 Task: Set the flamechart mouse wheel action to scroll.
Action: Mouse moved to (1343, 40)
Screenshot: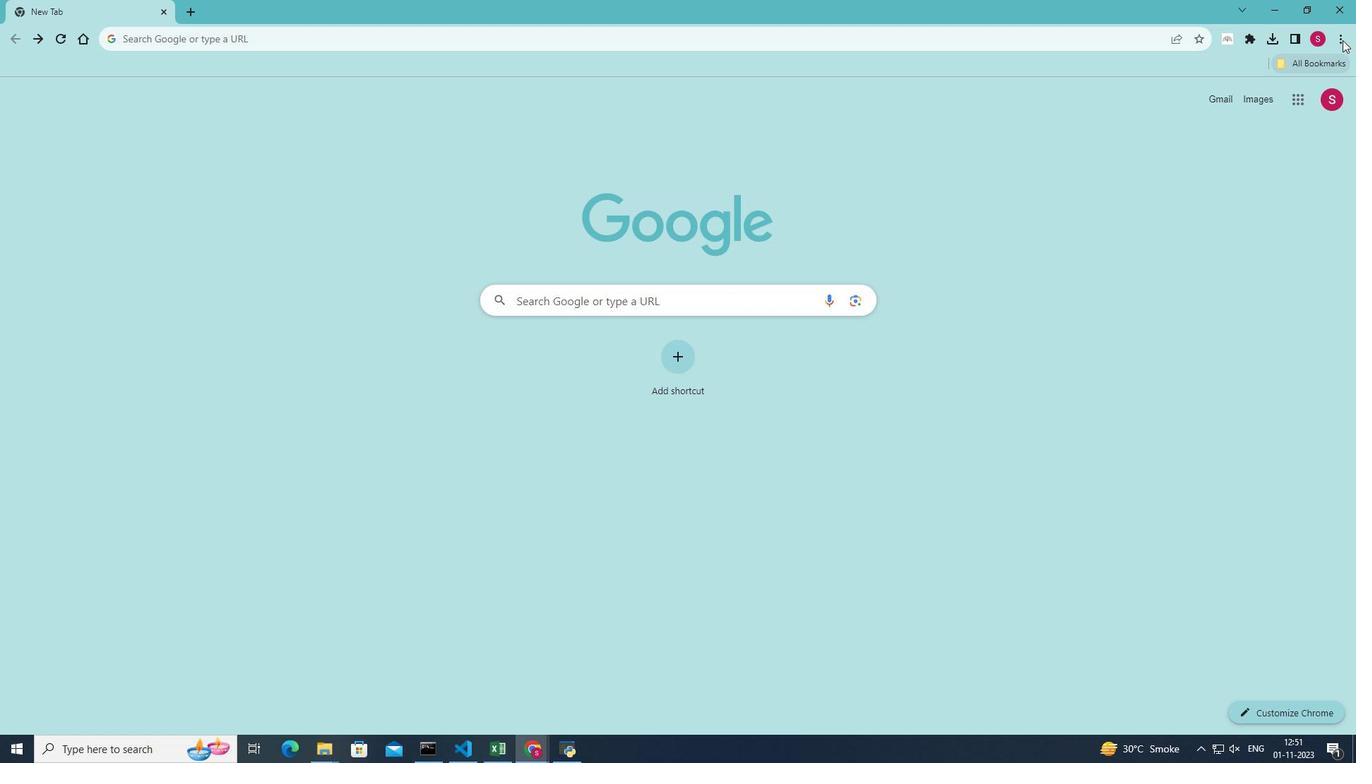 
Action: Mouse pressed left at (1343, 40)
Screenshot: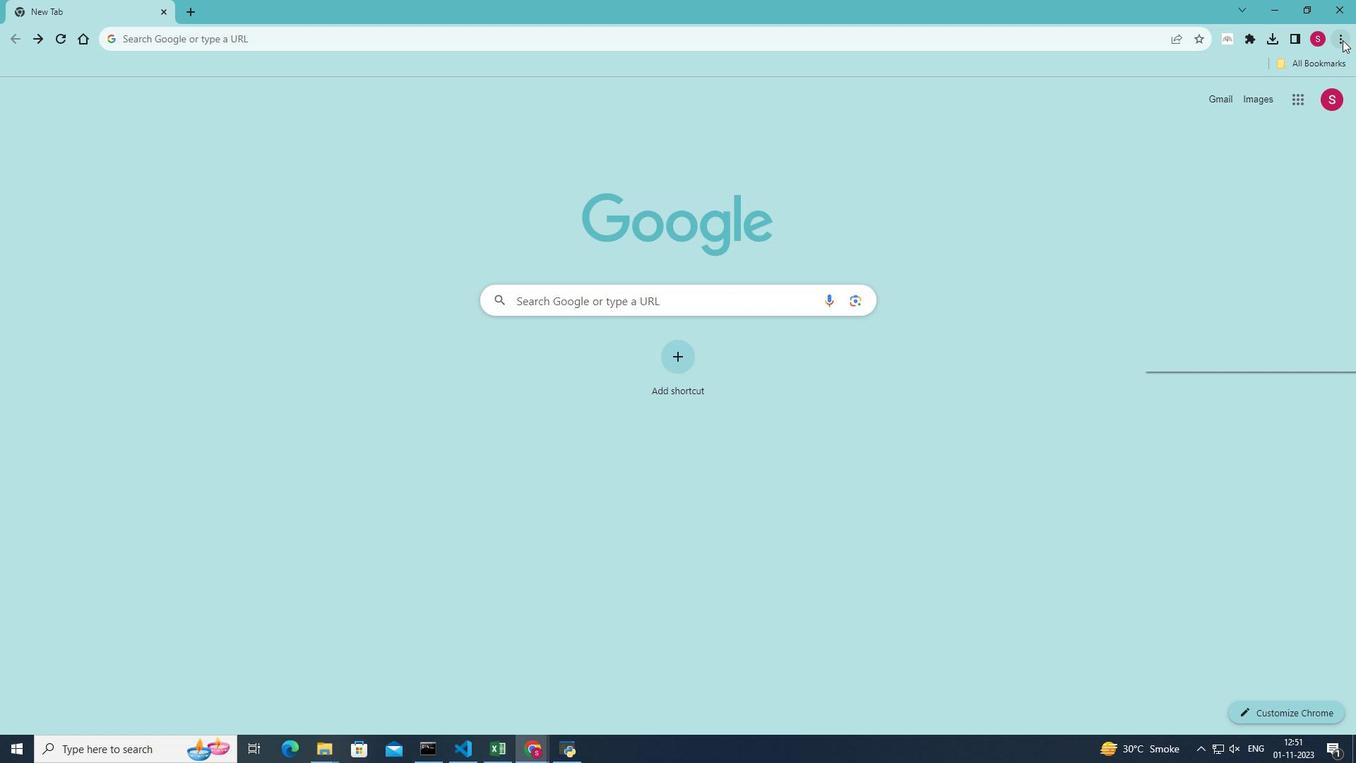 
Action: Mouse moved to (1201, 257)
Screenshot: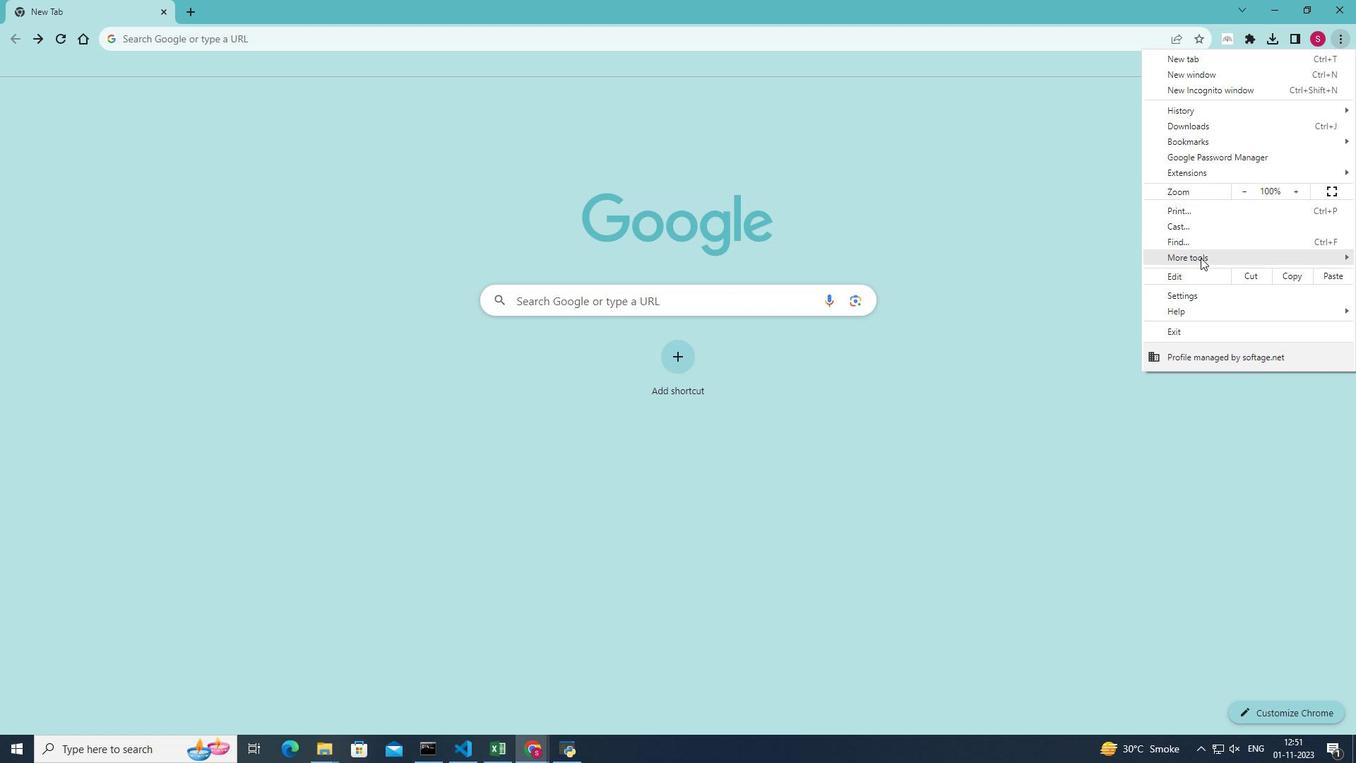 
Action: Mouse pressed left at (1201, 257)
Screenshot: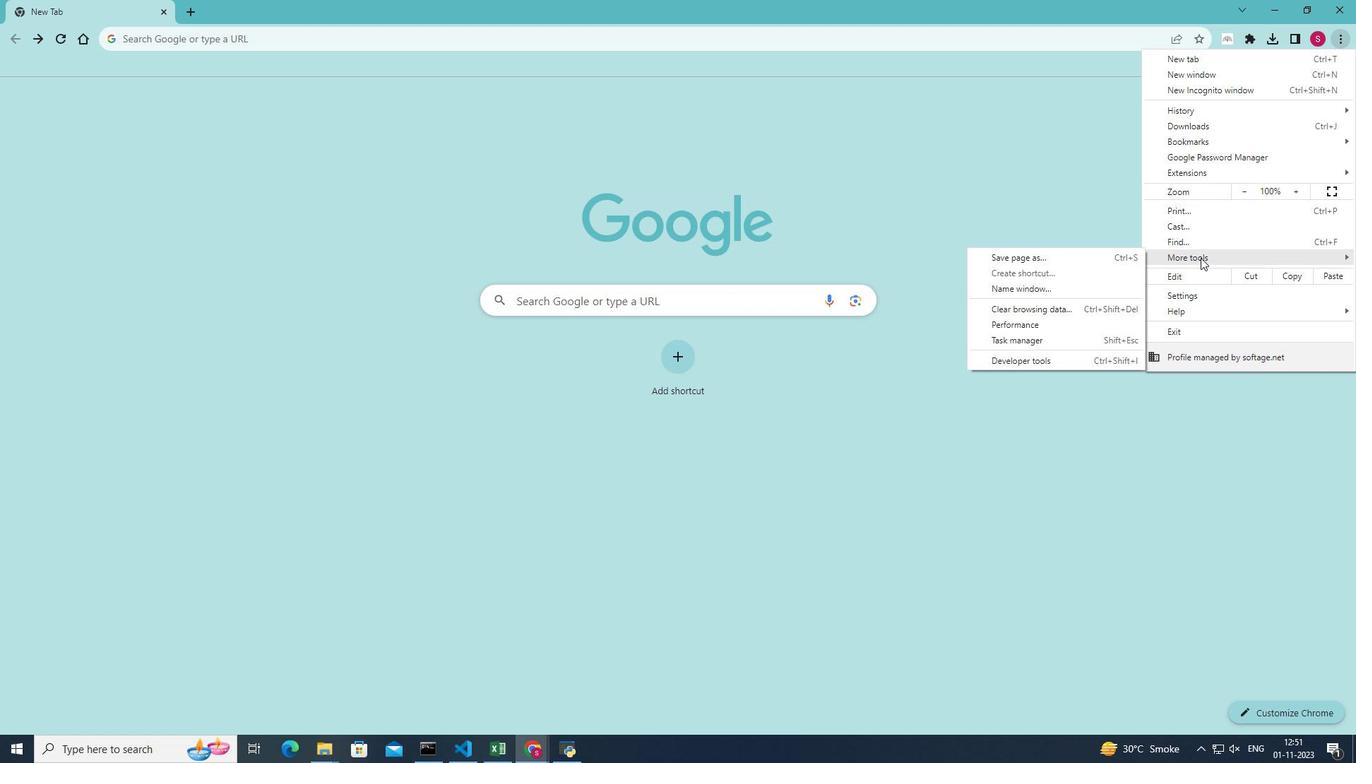 
Action: Mouse moved to (1076, 360)
Screenshot: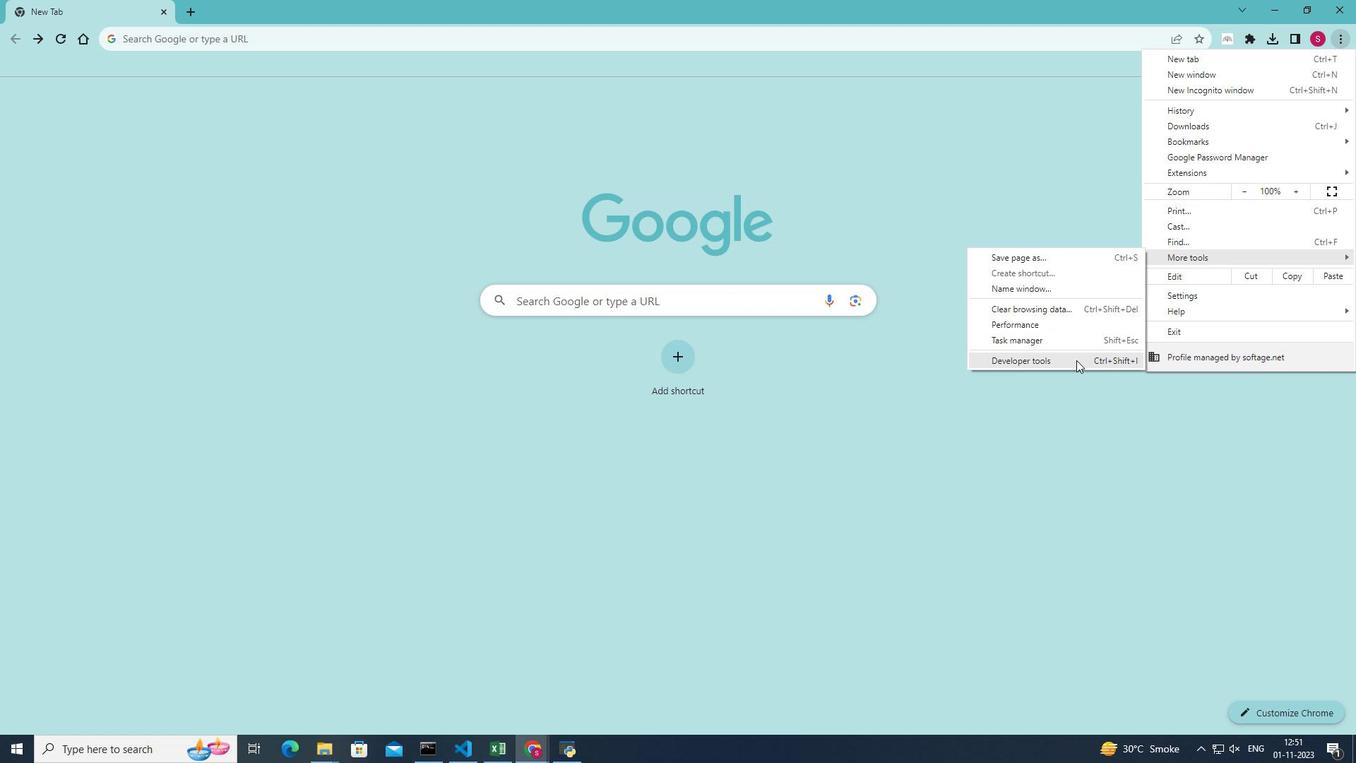 
Action: Mouse pressed left at (1076, 360)
Screenshot: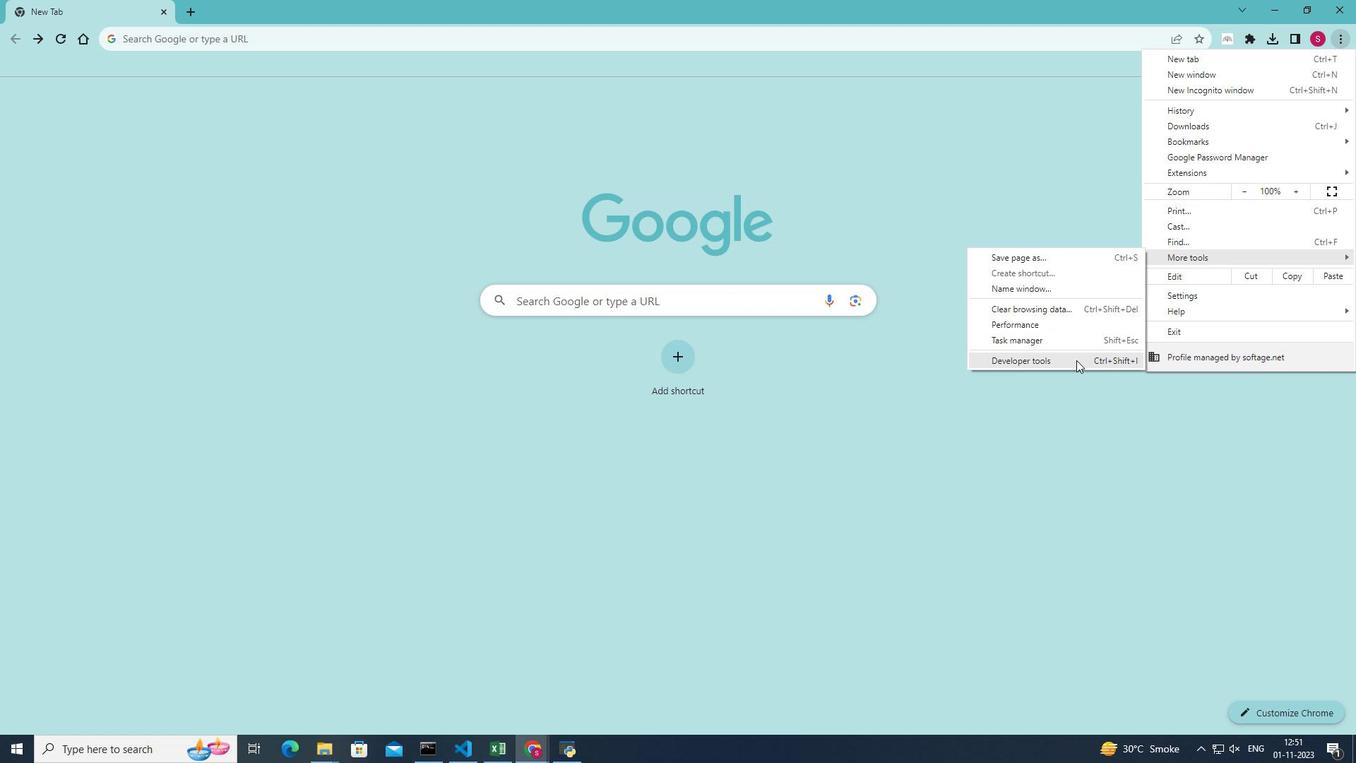 
Action: Mouse moved to (1303, 86)
Screenshot: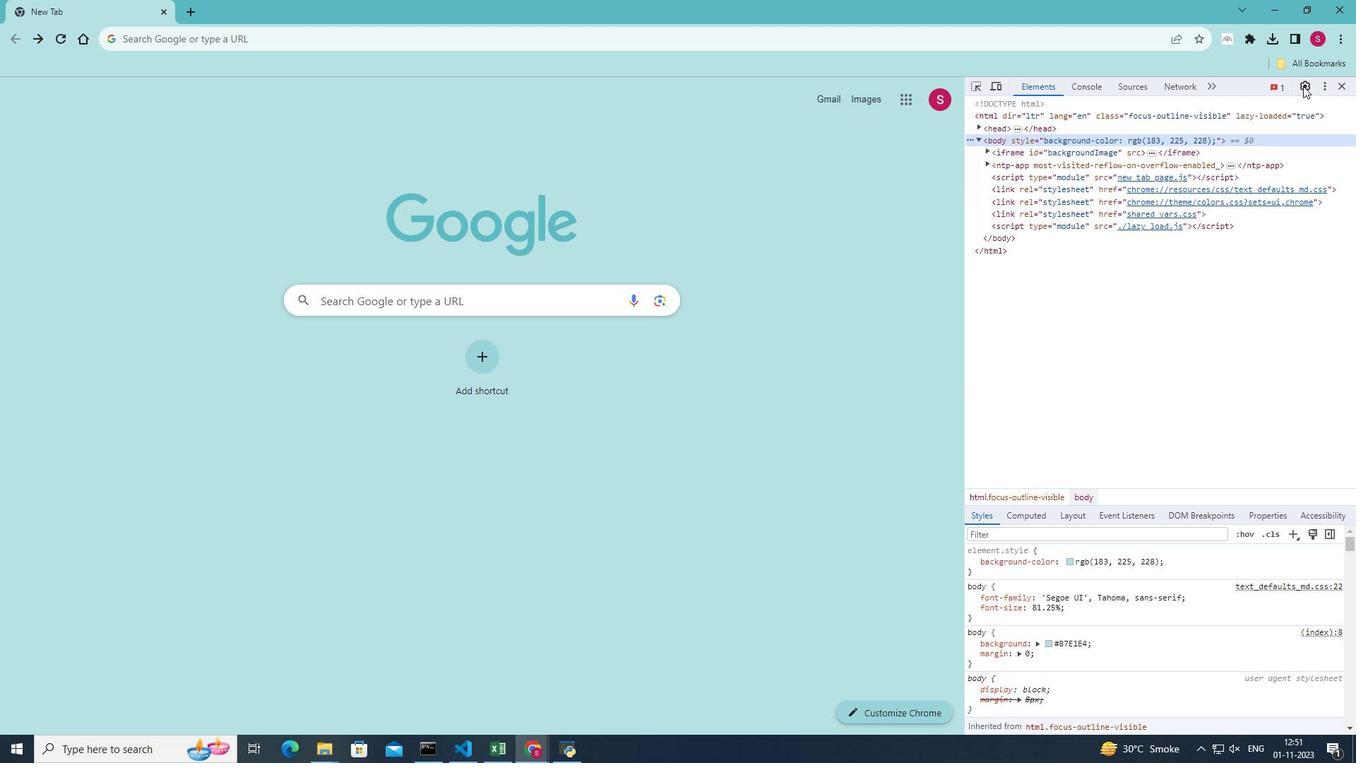 
Action: Mouse pressed left at (1303, 86)
Screenshot: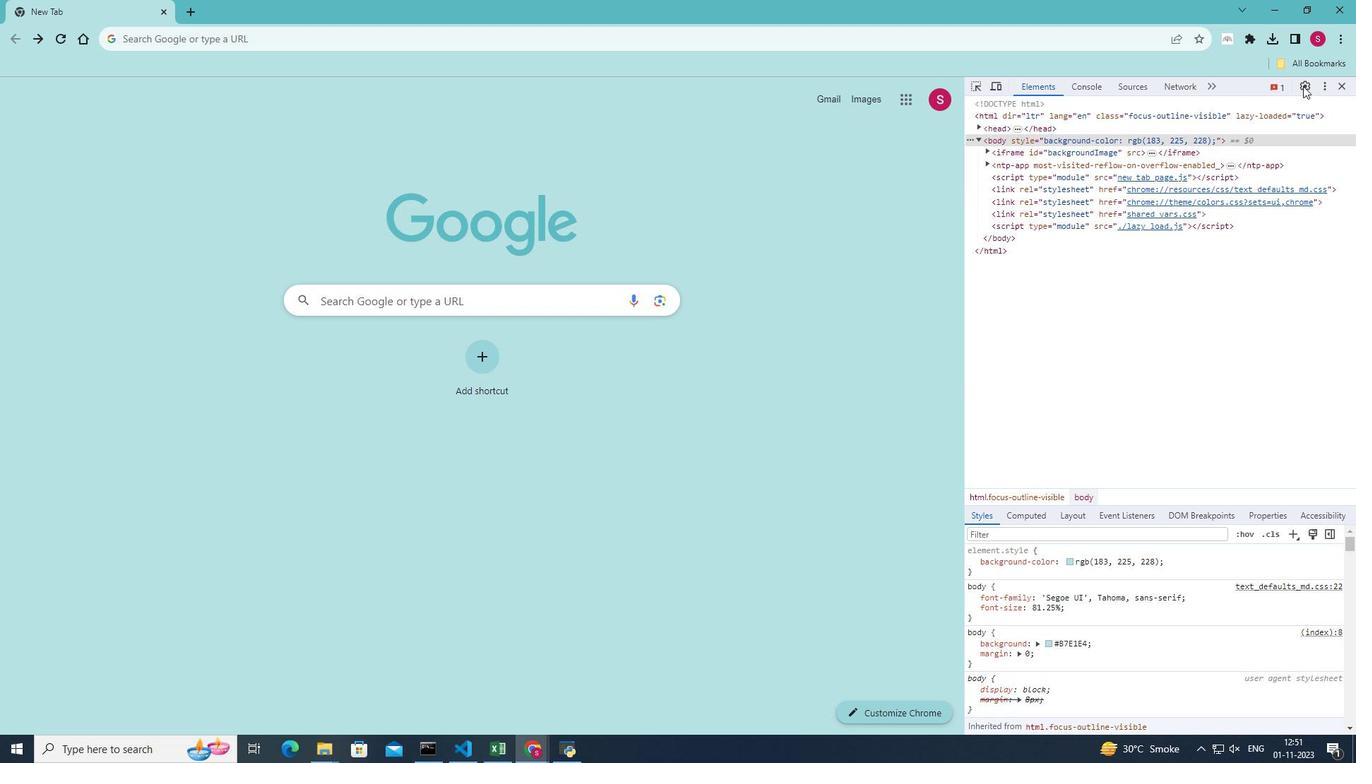 
Action: Mouse moved to (1263, 459)
Screenshot: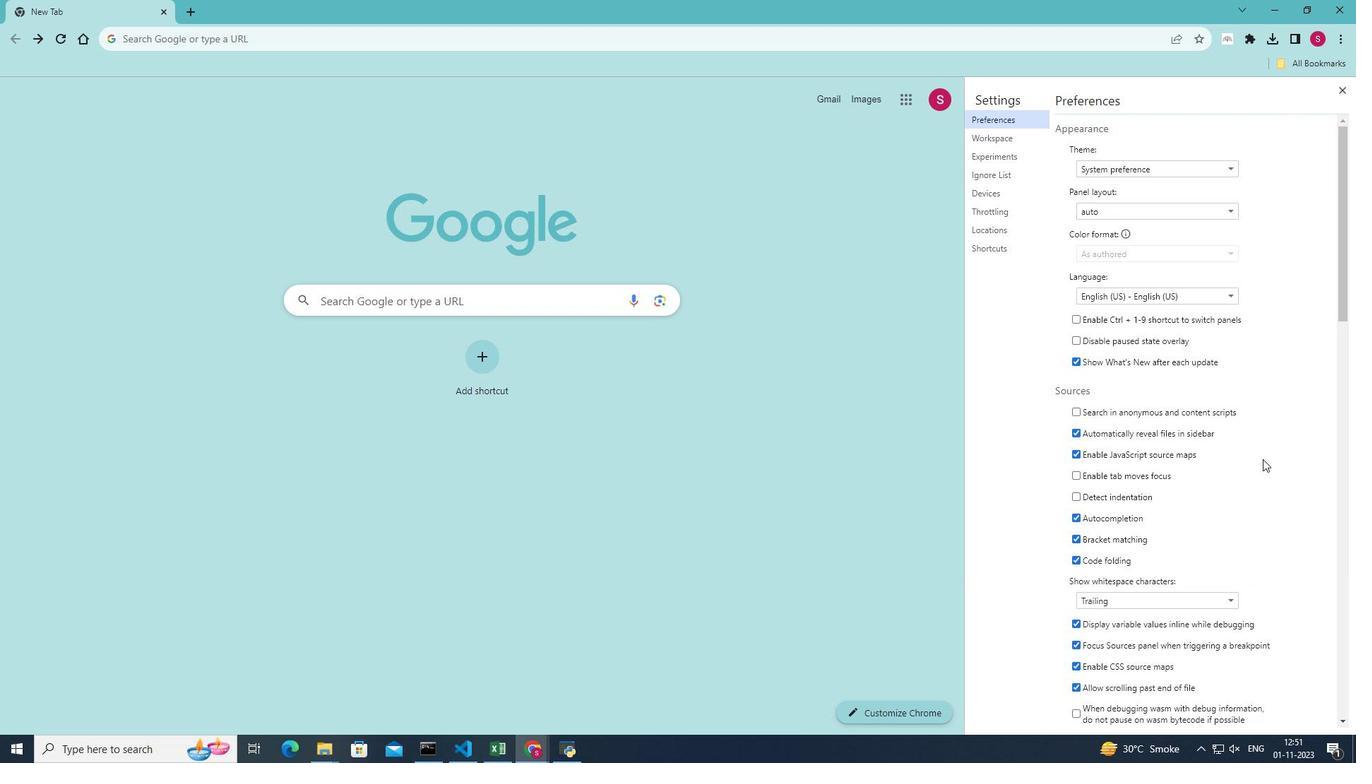
Action: Mouse scrolled (1263, 458) with delta (0, 0)
Screenshot: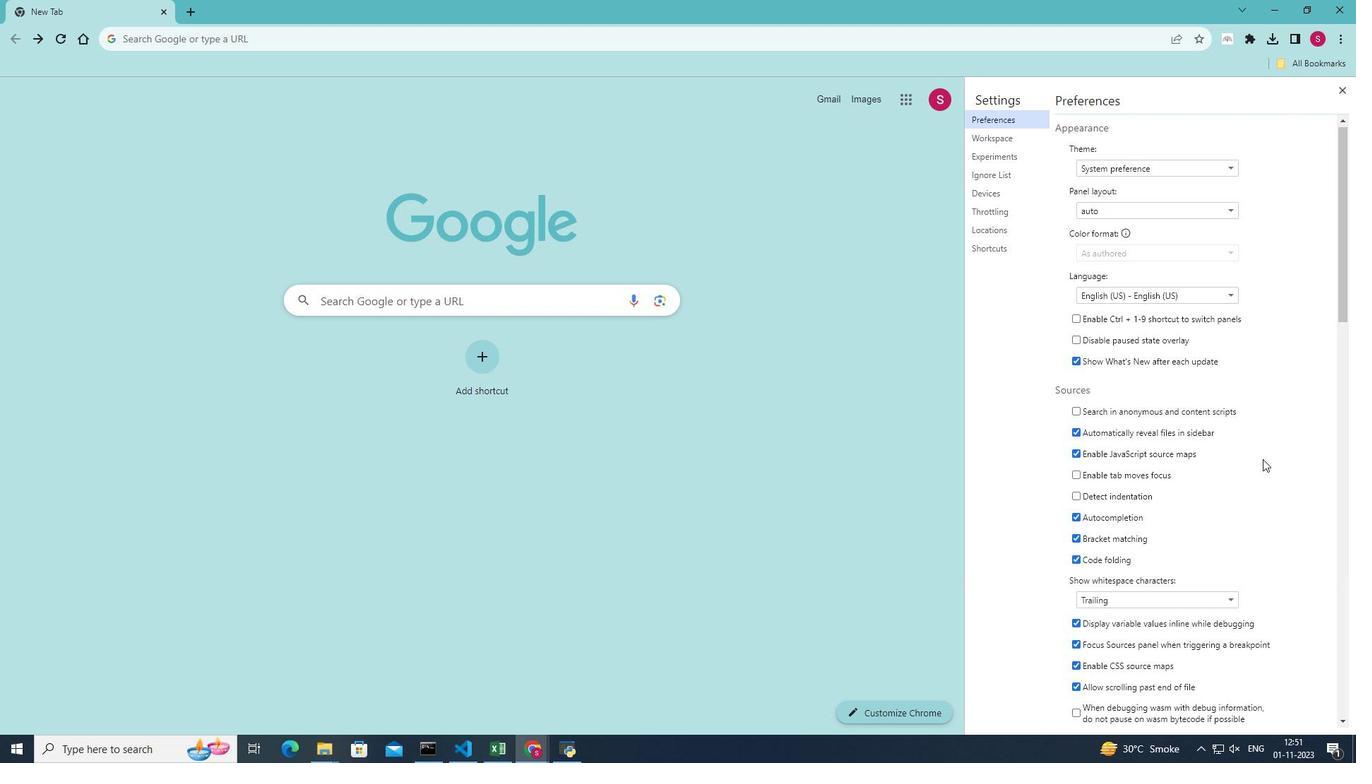 
Action: Mouse scrolled (1263, 458) with delta (0, 0)
Screenshot: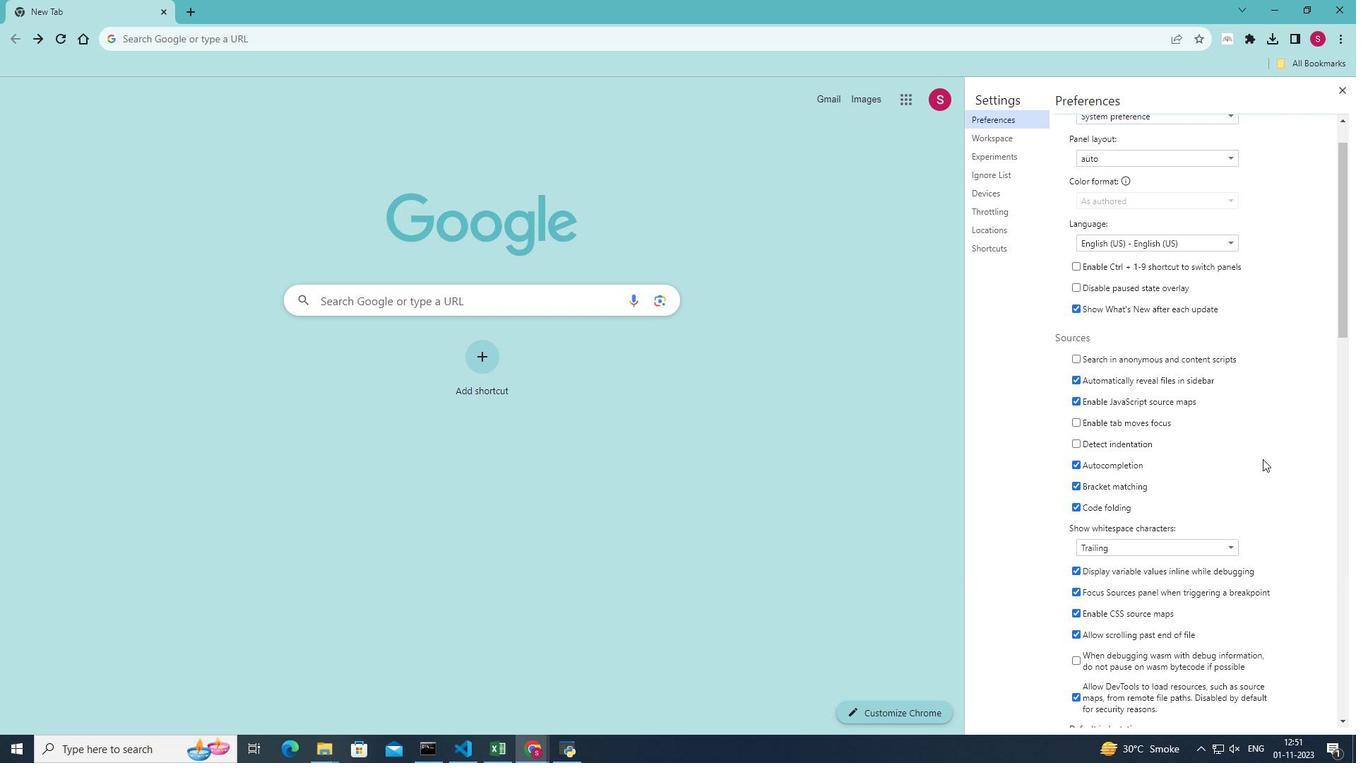 
Action: Mouse scrolled (1263, 458) with delta (0, 0)
Screenshot: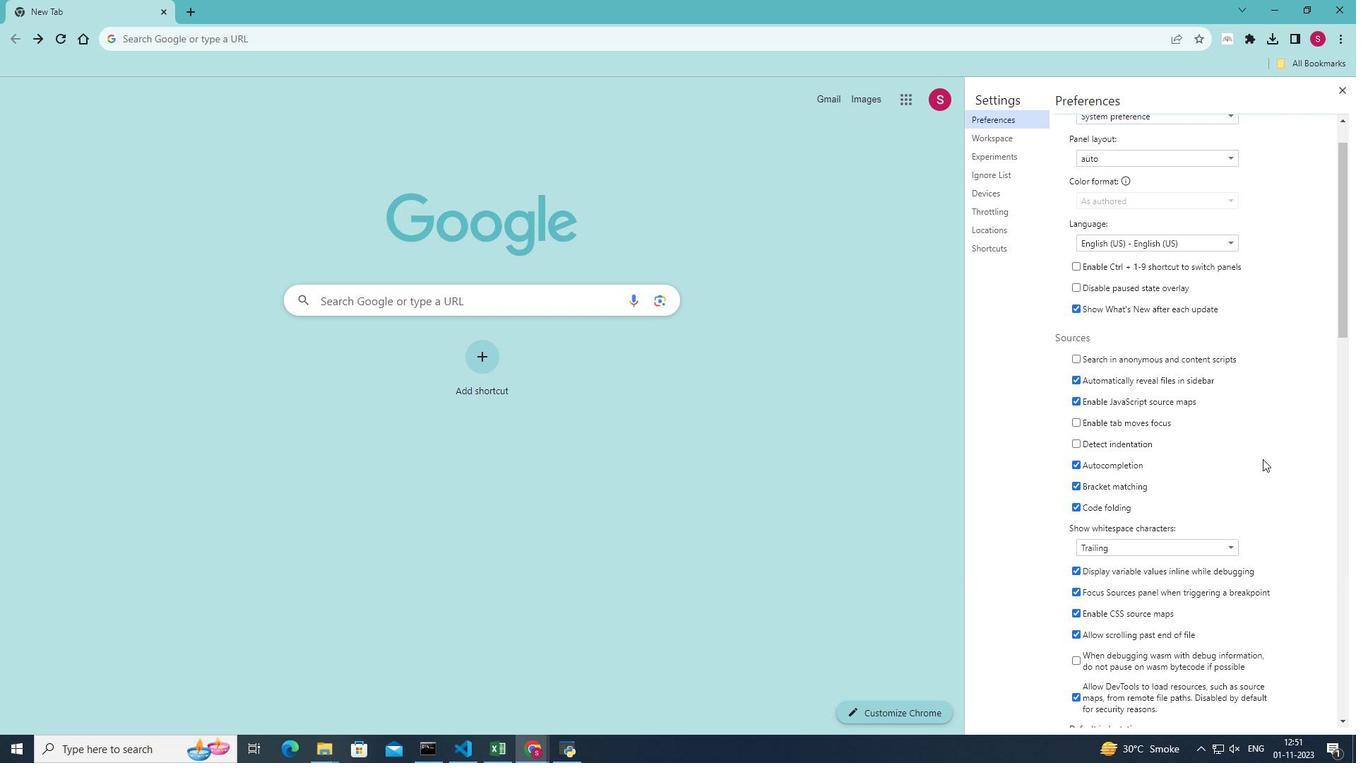 
Action: Mouse scrolled (1263, 458) with delta (0, 0)
Screenshot: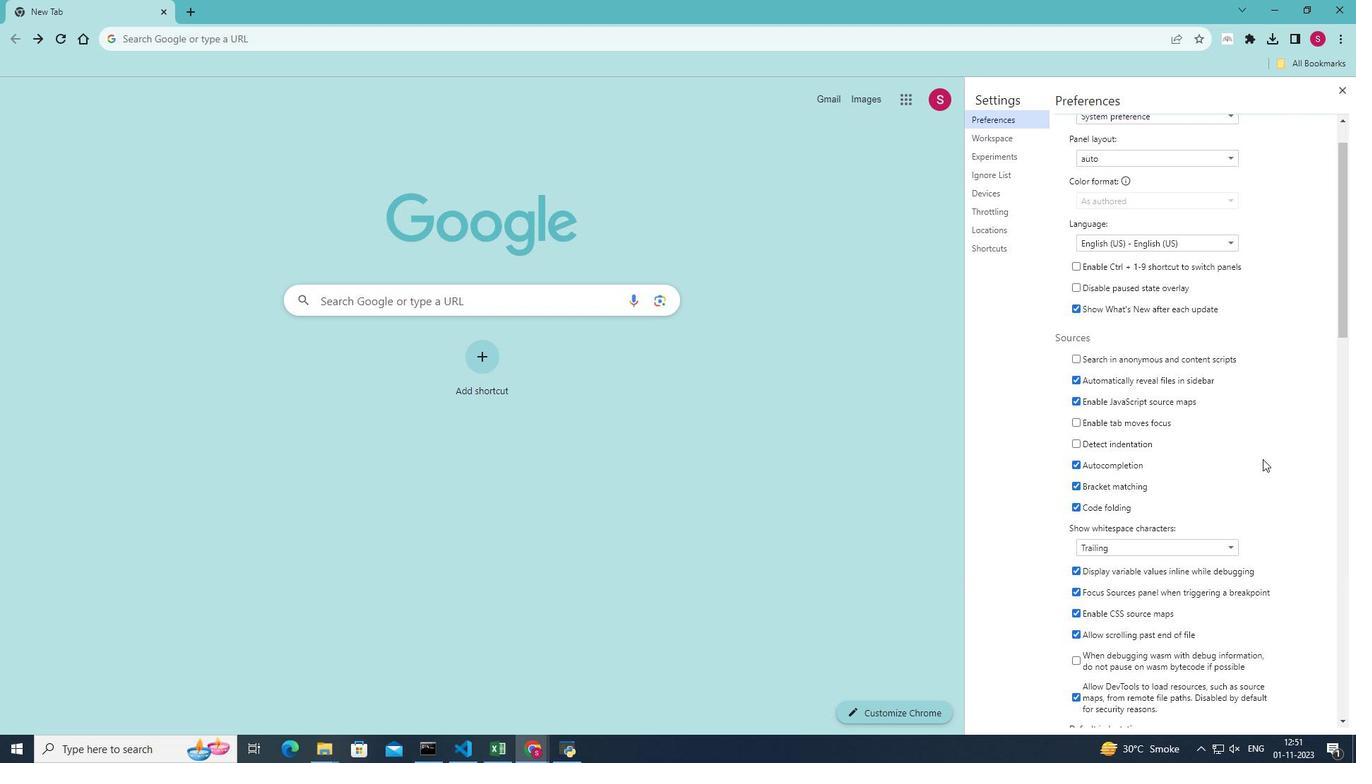 
Action: Mouse scrolled (1263, 458) with delta (0, 0)
Screenshot: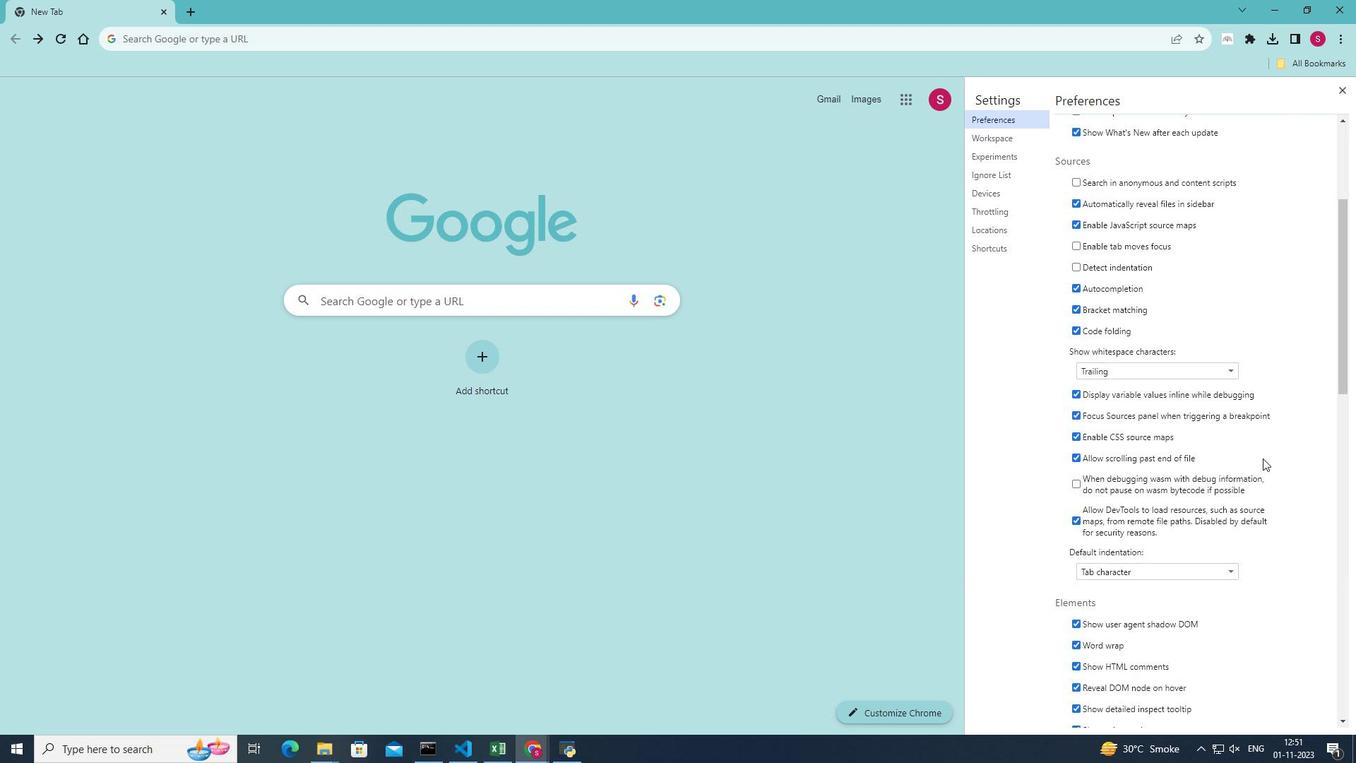 
Action: Mouse scrolled (1263, 458) with delta (0, 0)
Screenshot: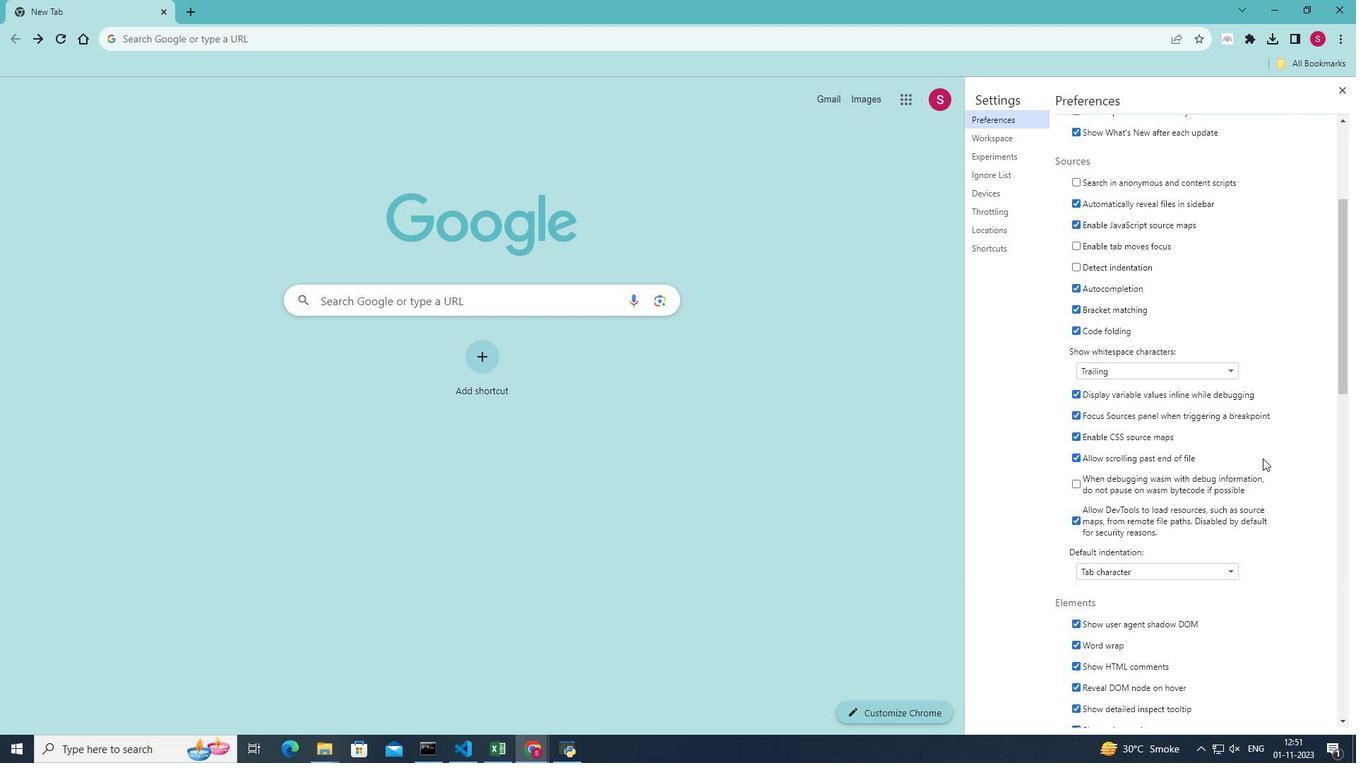 
Action: Mouse moved to (1265, 457)
Screenshot: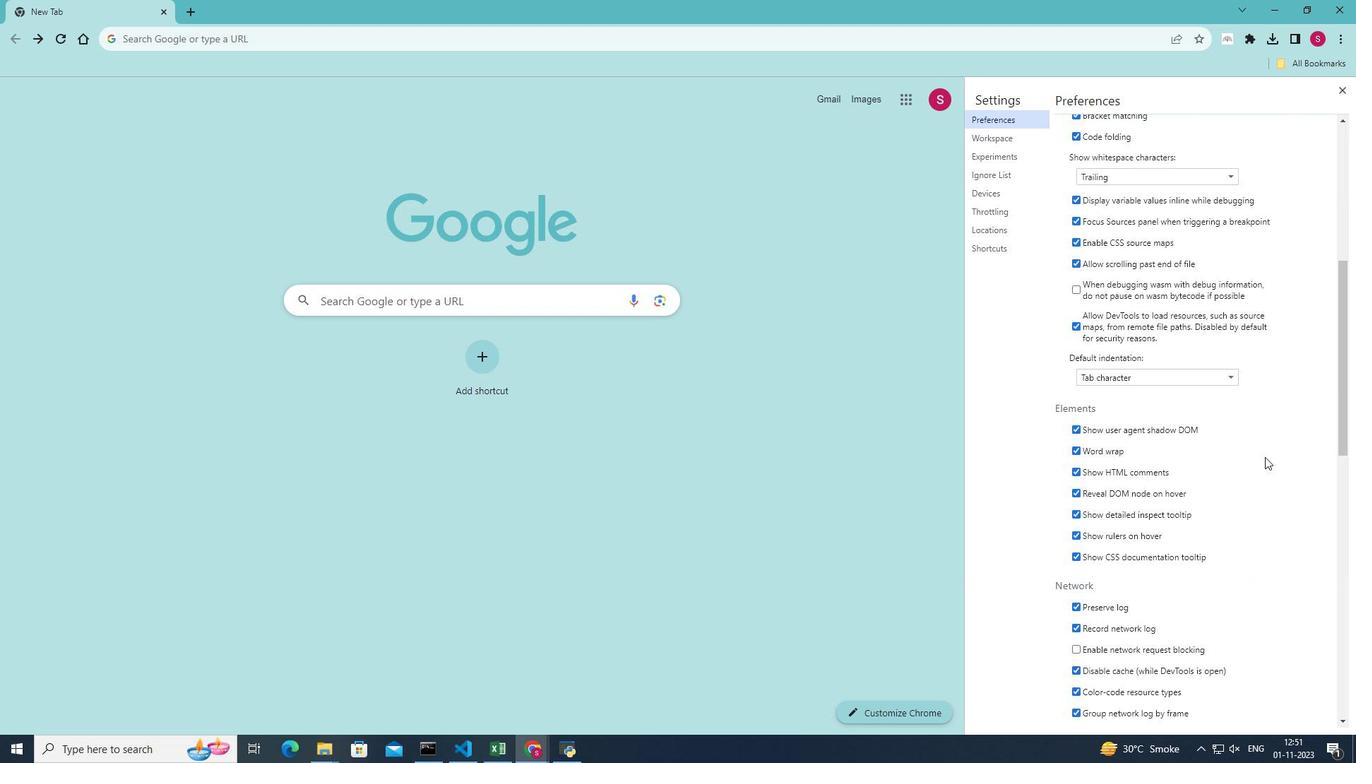 
Action: Mouse scrolled (1265, 456) with delta (0, 0)
Screenshot: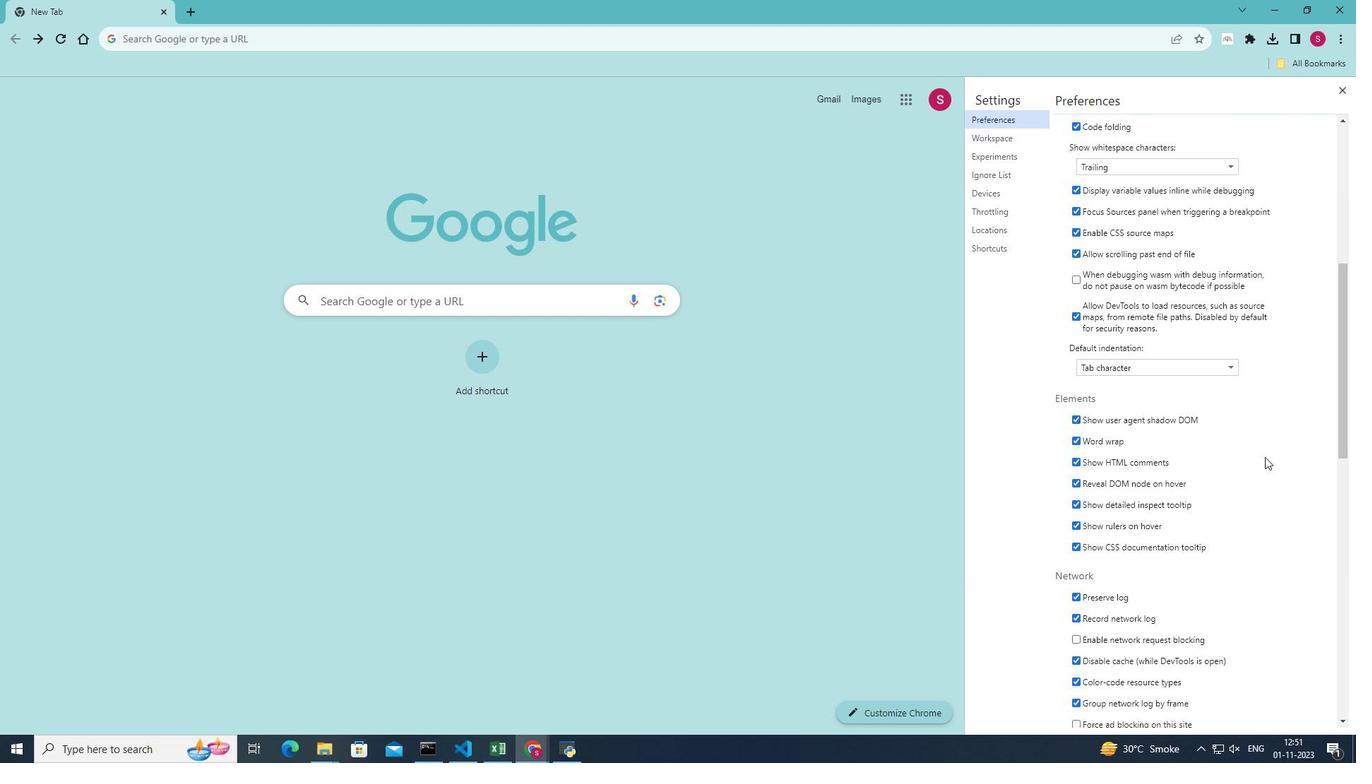 
Action: Mouse scrolled (1265, 456) with delta (0, 0)
Screenshot: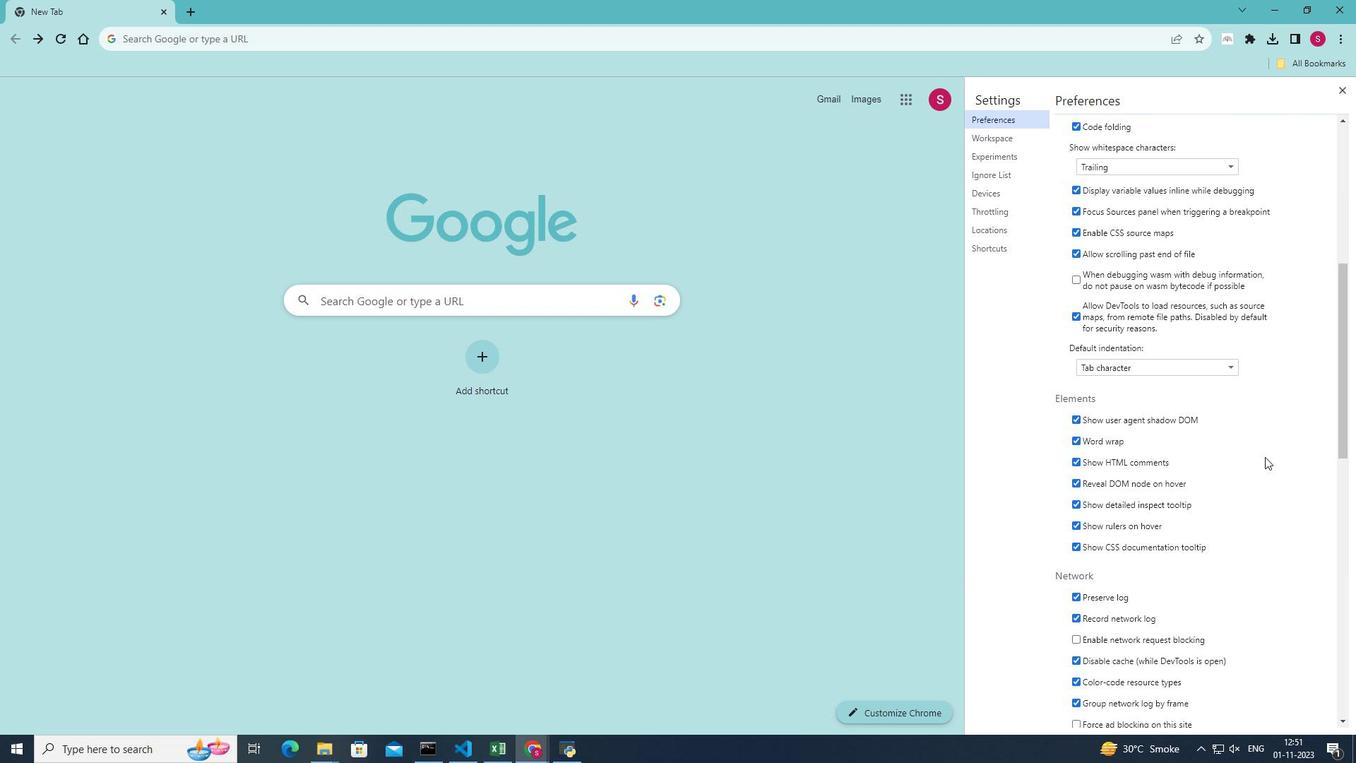 
Action: Mouse scrolled (1265, 456) with delta (0, 0)
Screenshot: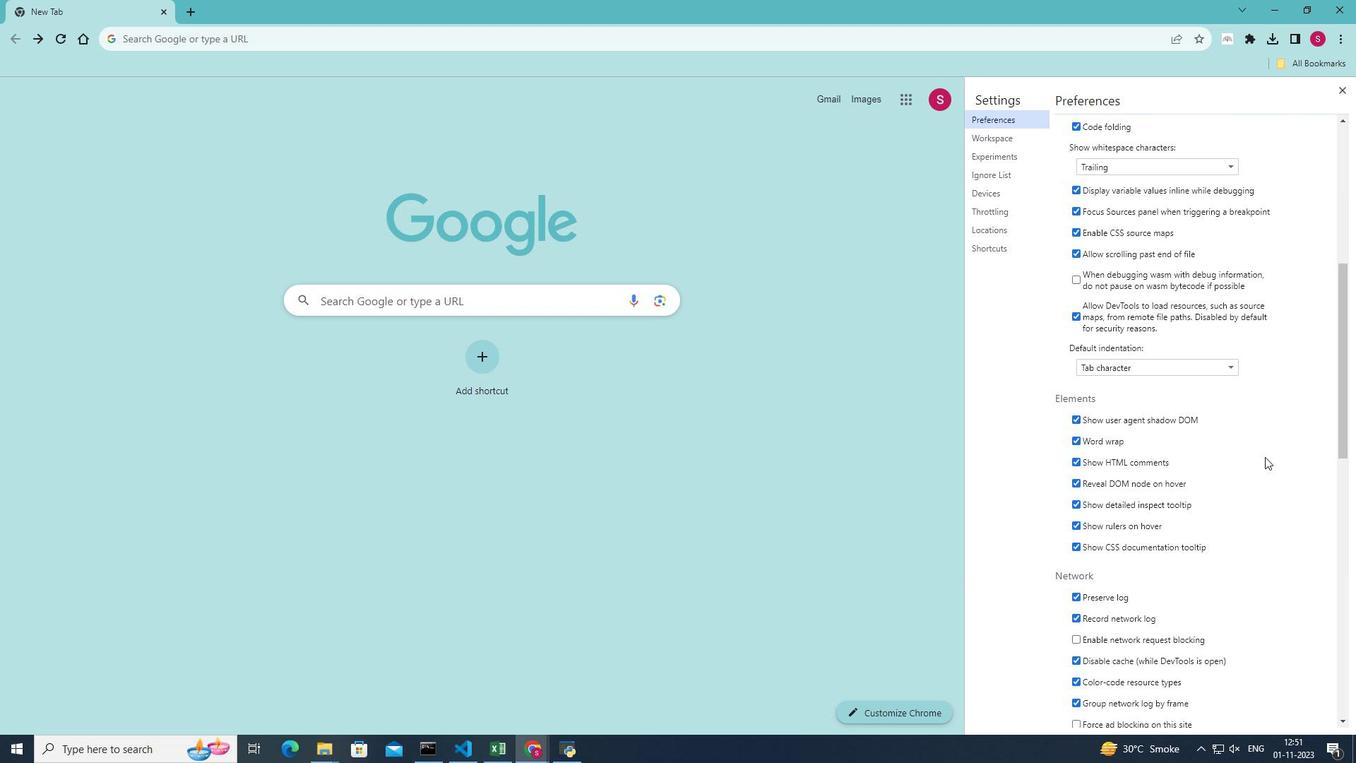 
Action: Mouse scrolled (1265, 457) with delta (0, 0)
Screenshot: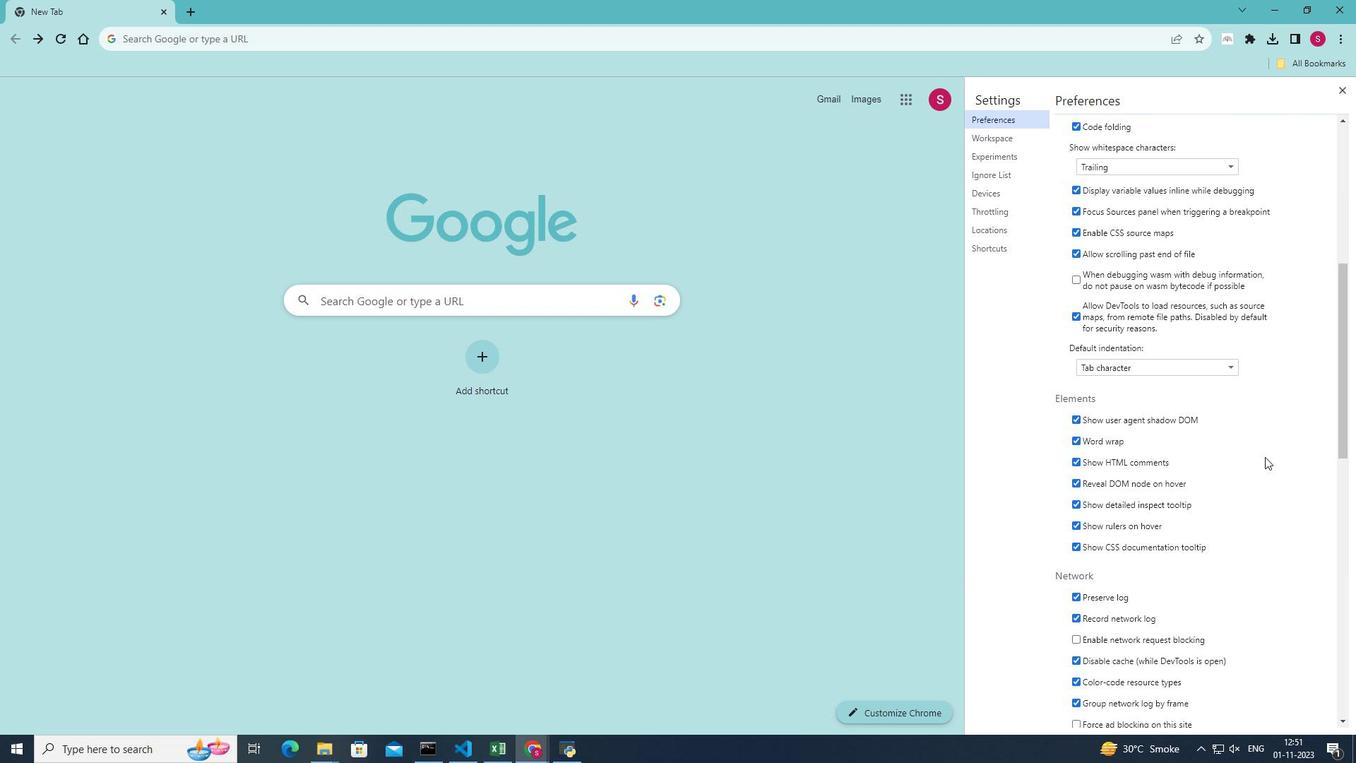 
Action: Mouse scrolled (1265, 456) with delta (0, 0)
Screenshot: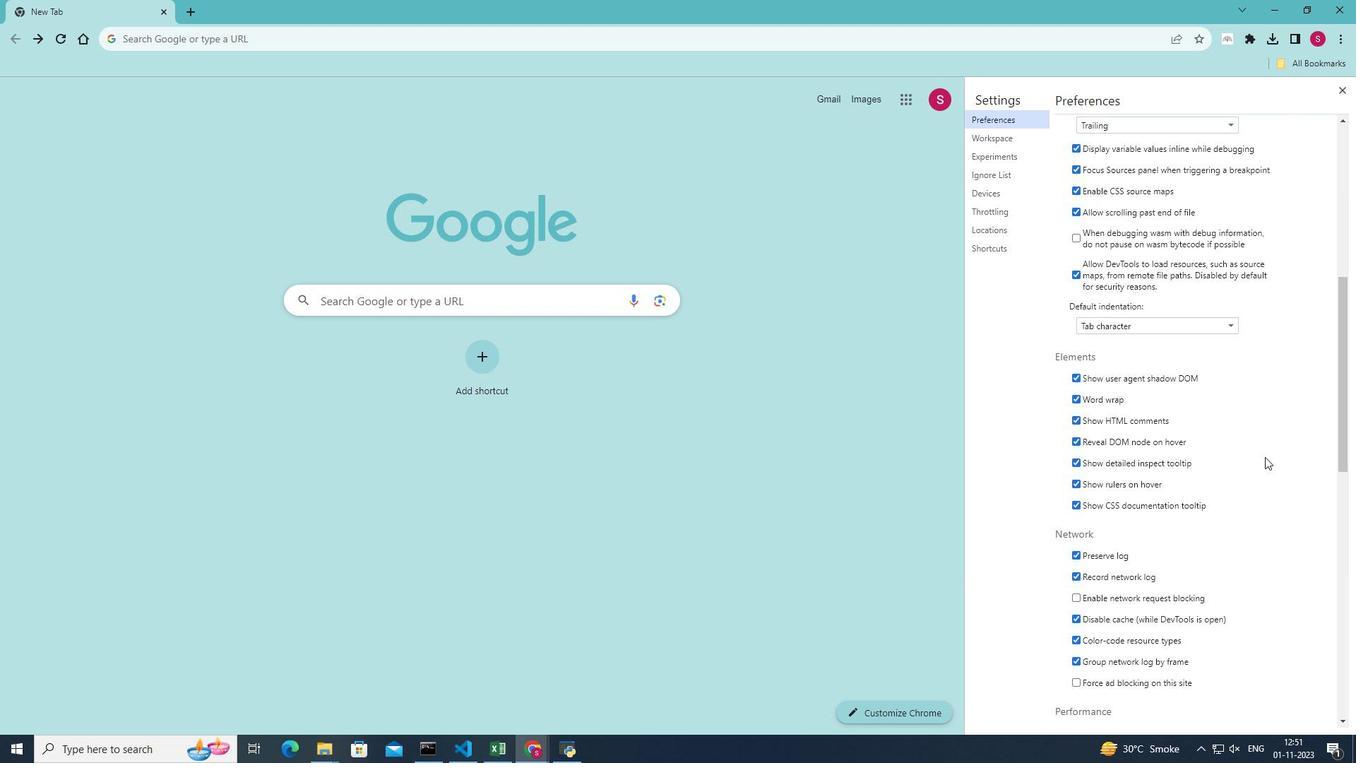 
Action: Mouse moved to (1266, 455)
Screenshot: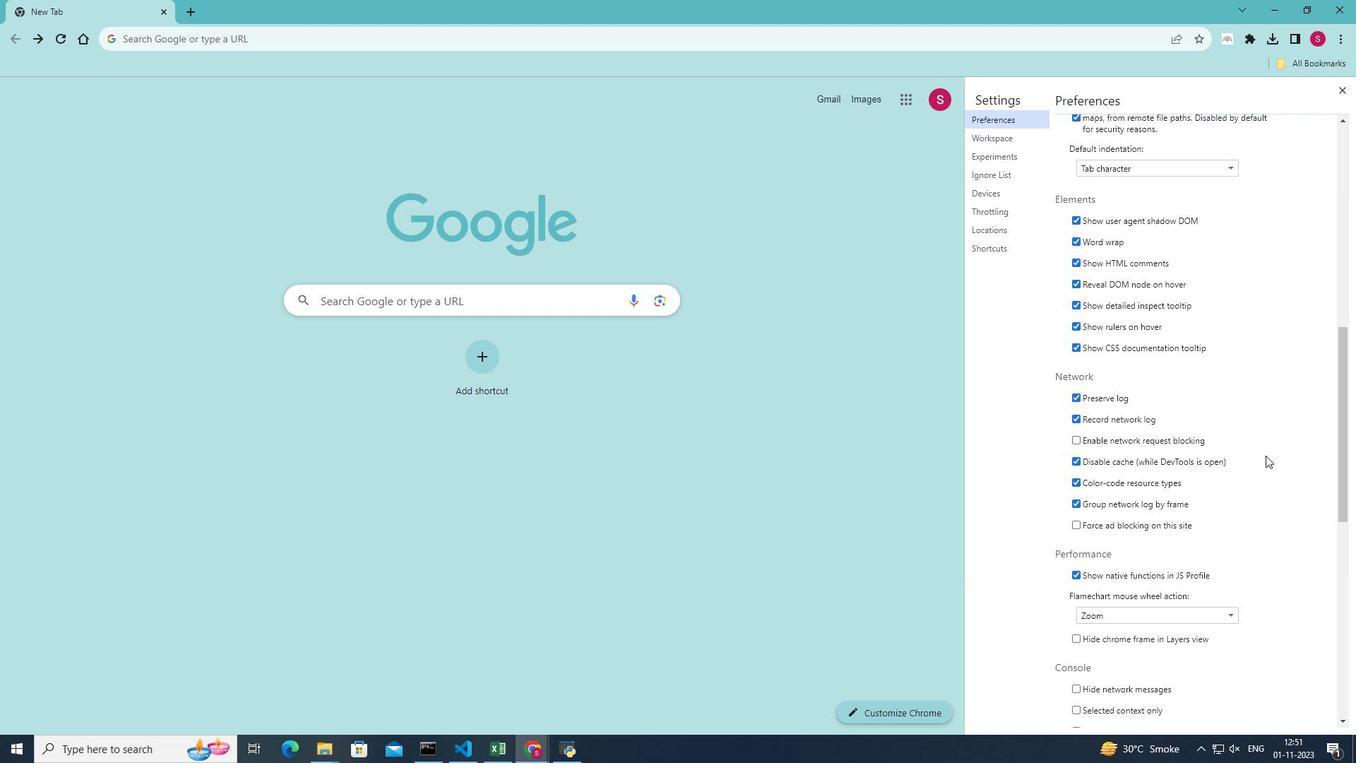 
Action: Mouse scrolled (1266, 455) with delta (0, 0)
Screenshot: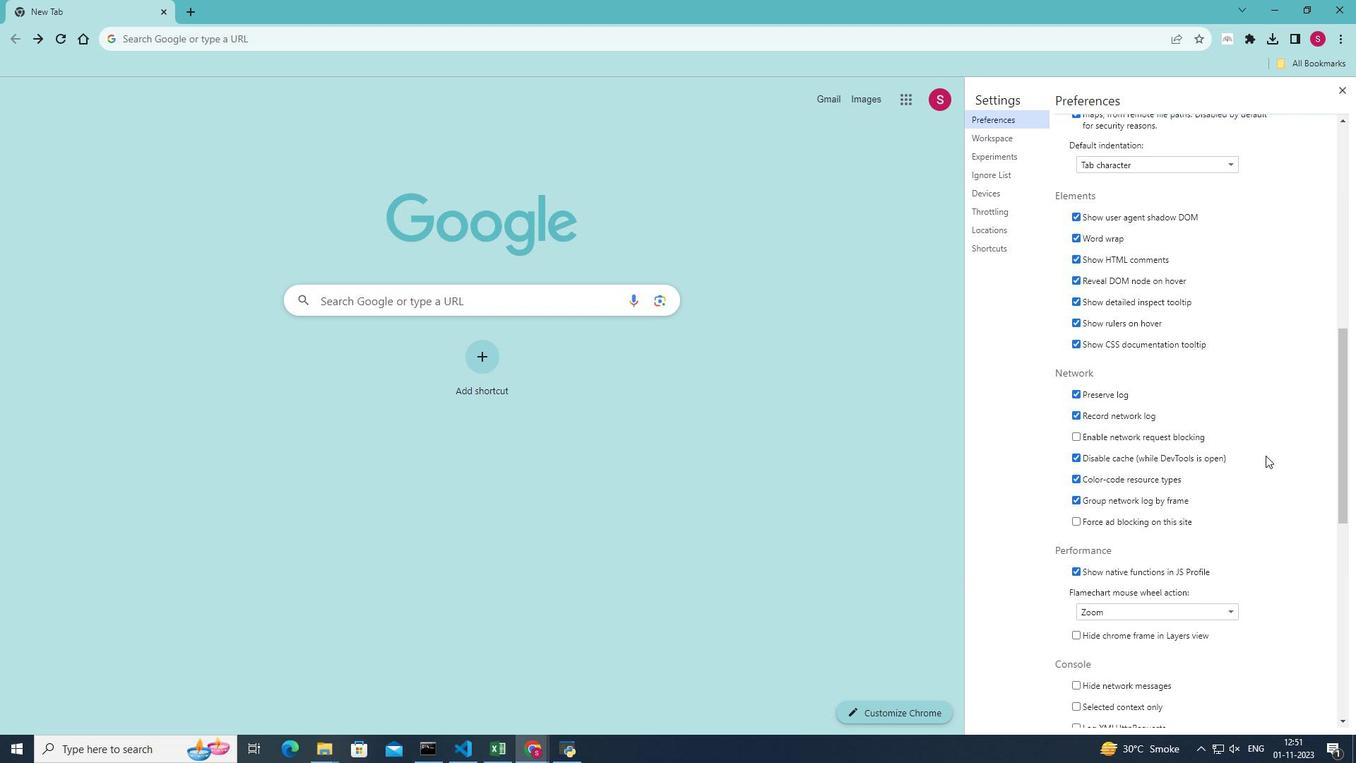 
Action: Mouse scrolled (1266, 455) with delta (0, 0)
Screenshot: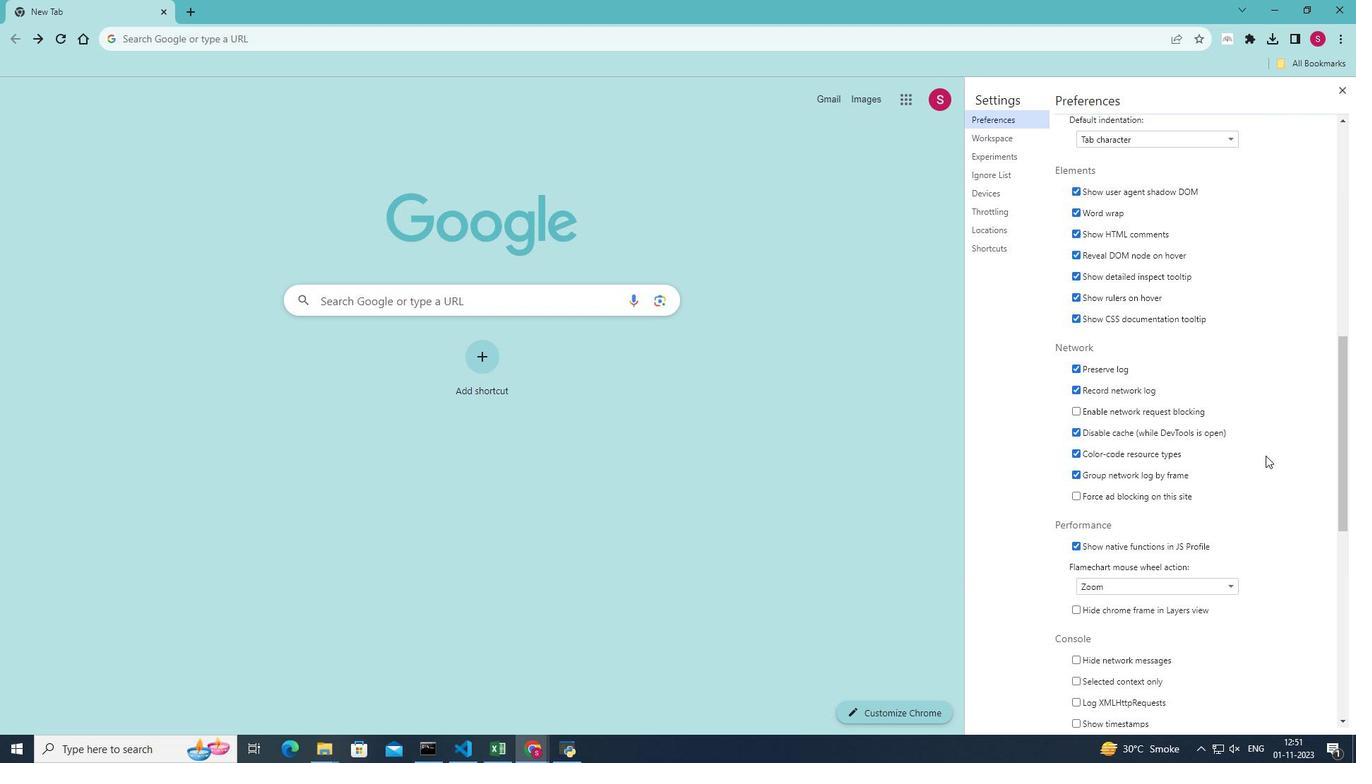 
Action: Mouse moved to (1216, 467)
Screenshot: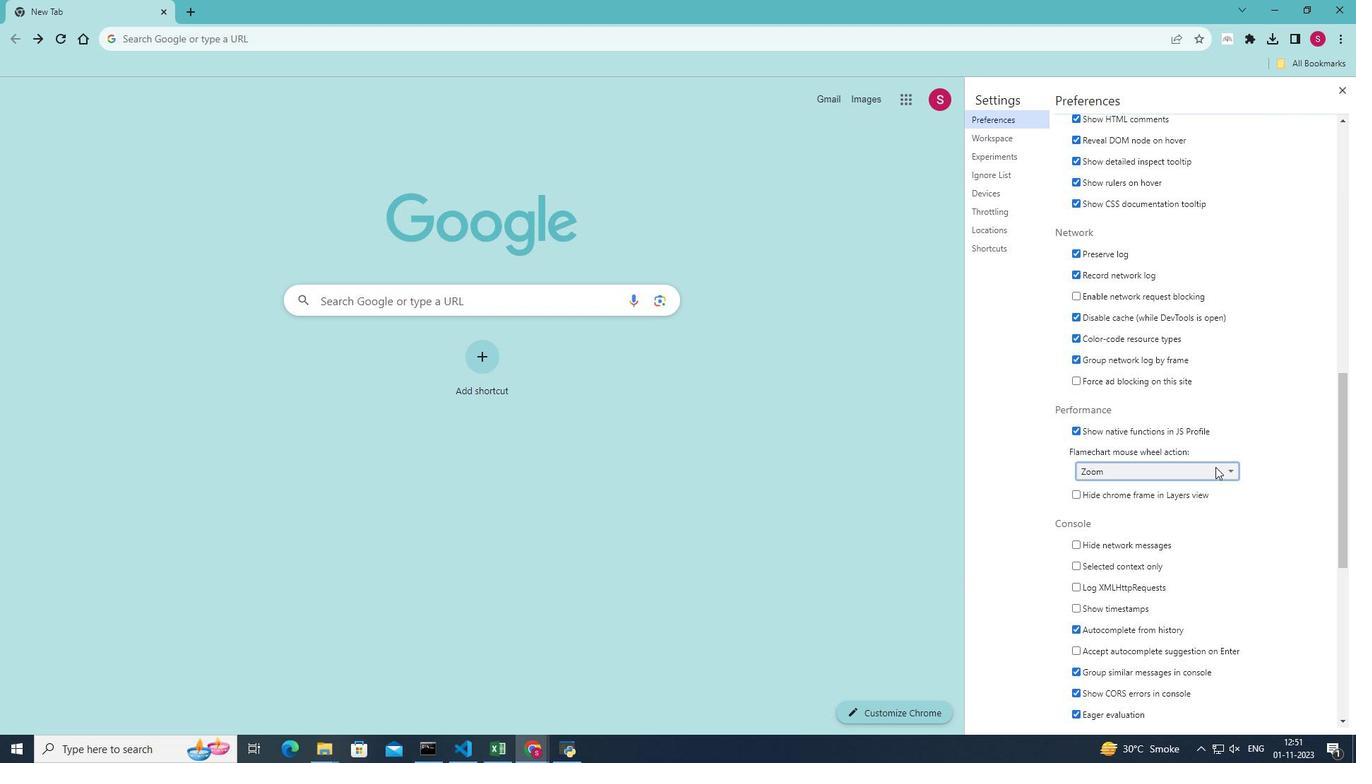 
Action: Mouse pressed left at (1216, 467)
Screenshot: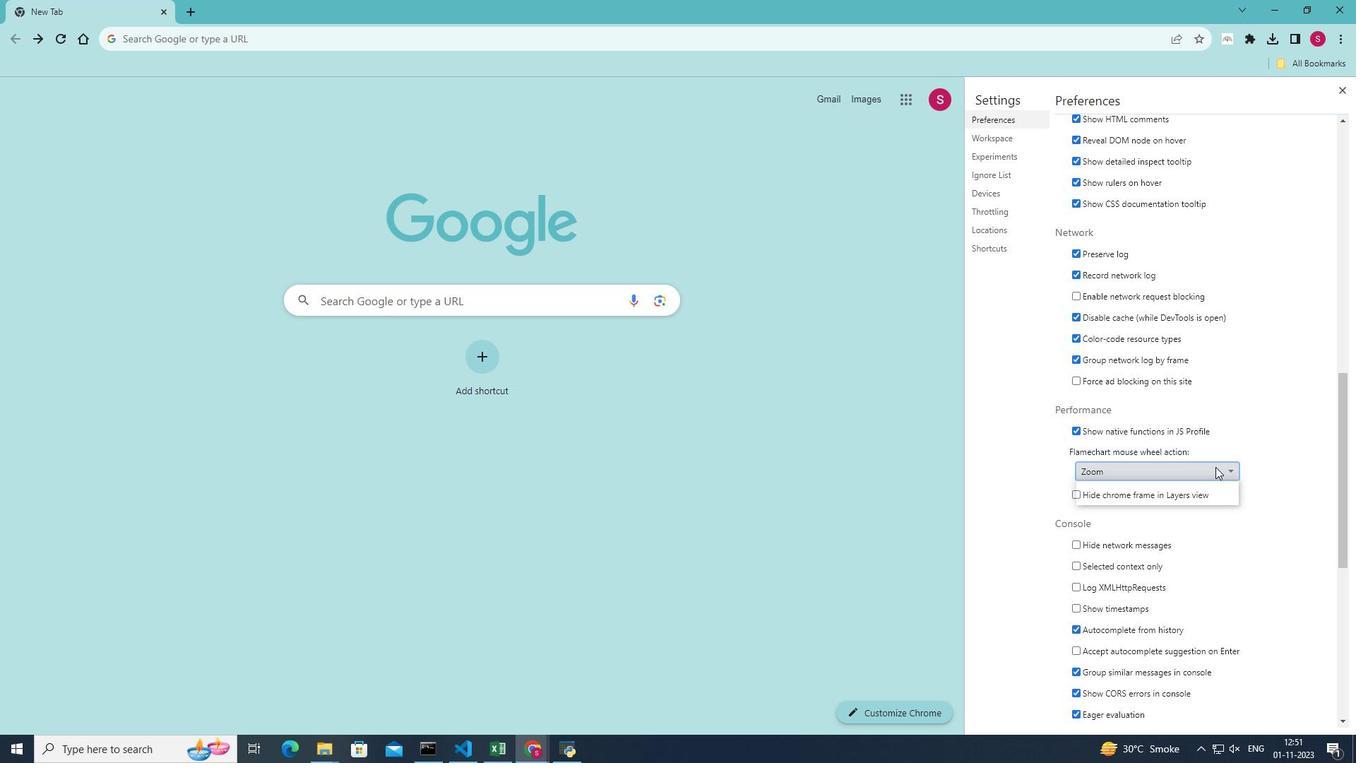 
Action: Mouse moved to (1113, 487)
Screenshot: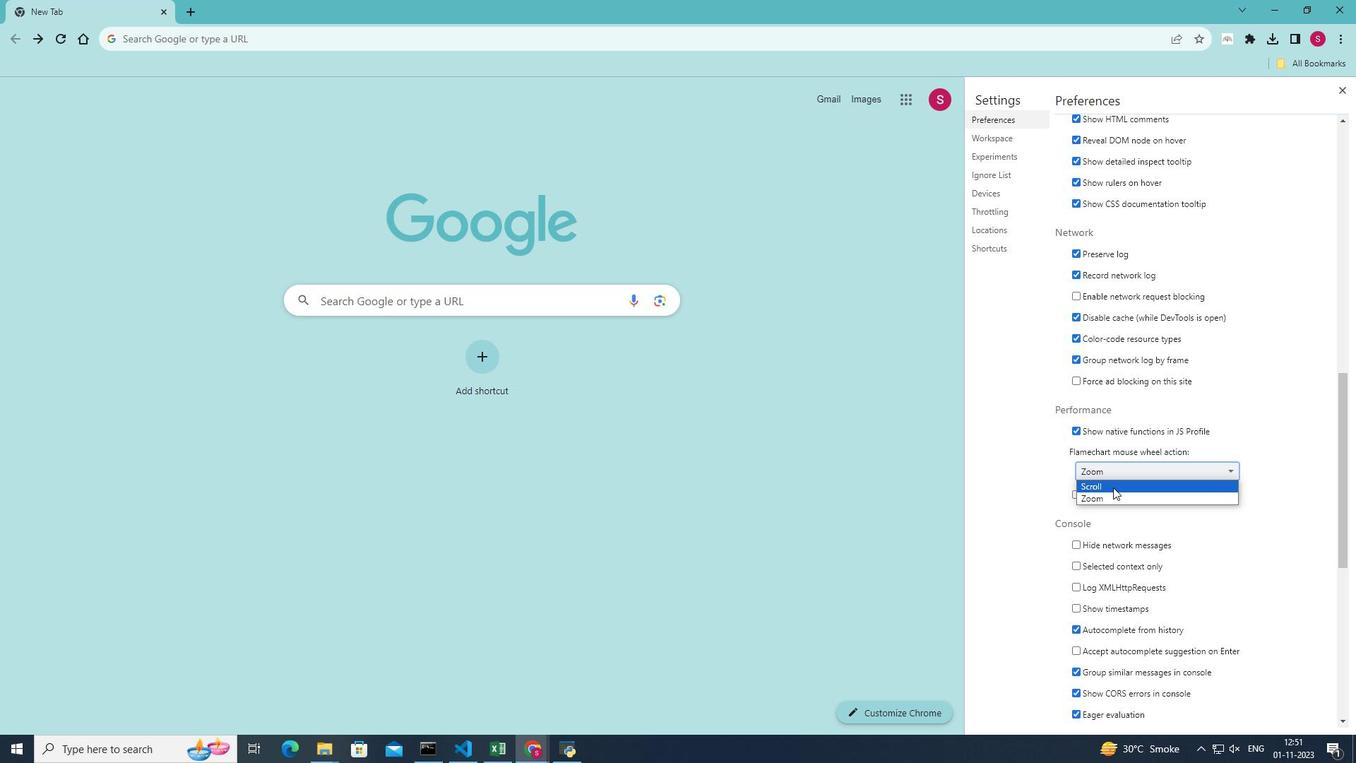 
Action: Mouse pressed left at (1113, 487)
Screenshot: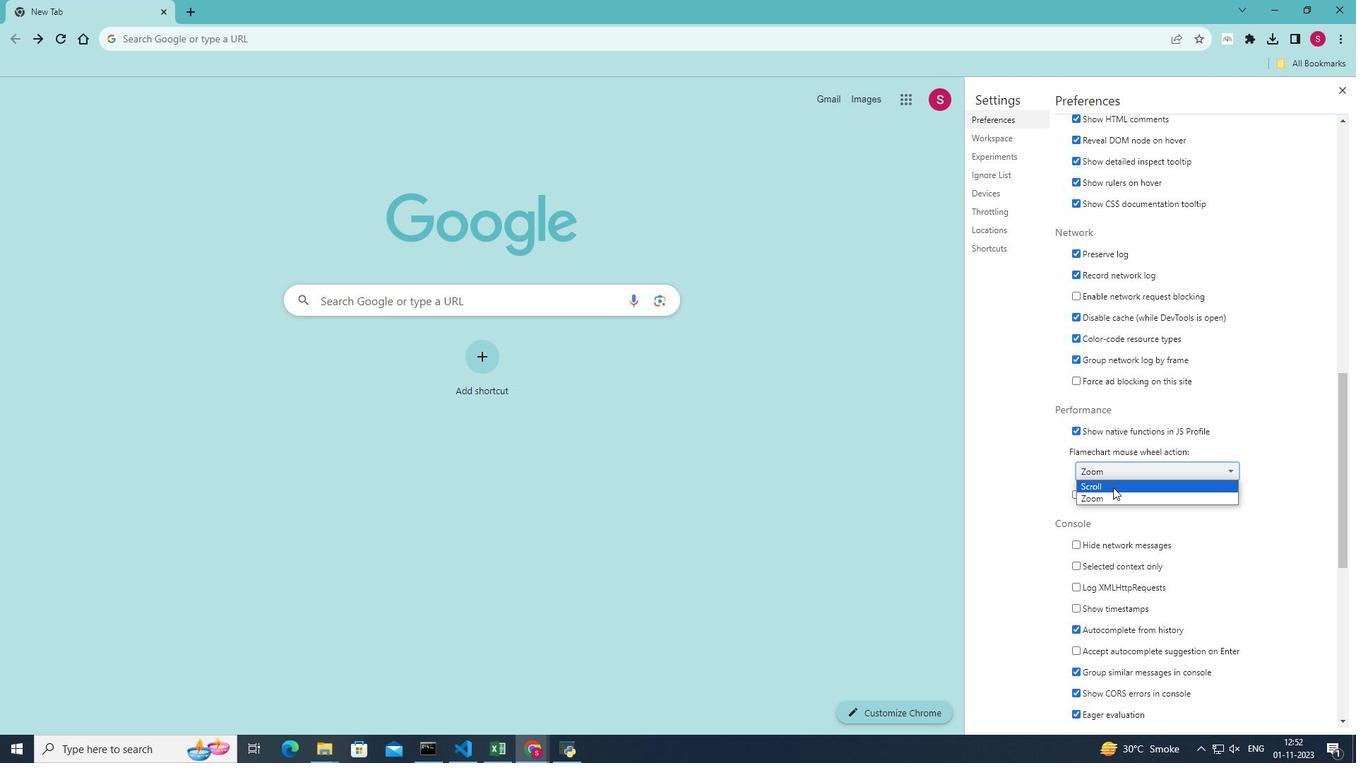 
Action: Mouse moved to (1225, 373)
Screenshot: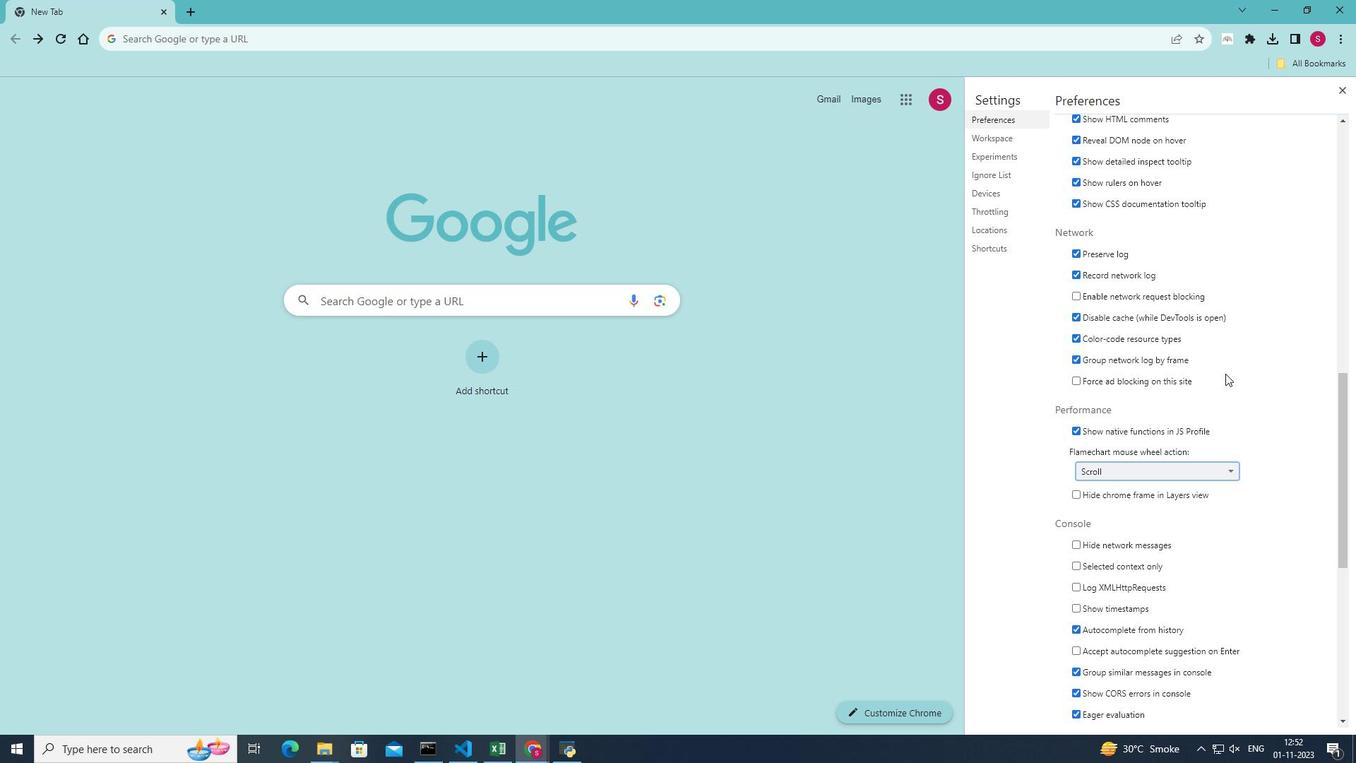 
